 Task: Invite Team Member Softage.1@softage.net to Workspace CRM Implementation. Invite Team Member Softage.2@softage.net to Workspace CRM Implementation. Invite Team Member Softage.3@softage.net to Workspace CRM Implementation. Invite Team Member Softage.4@softage.net to Workspace CRM Implementation
Action: Mouse moved to (95, 42)
Screenshot: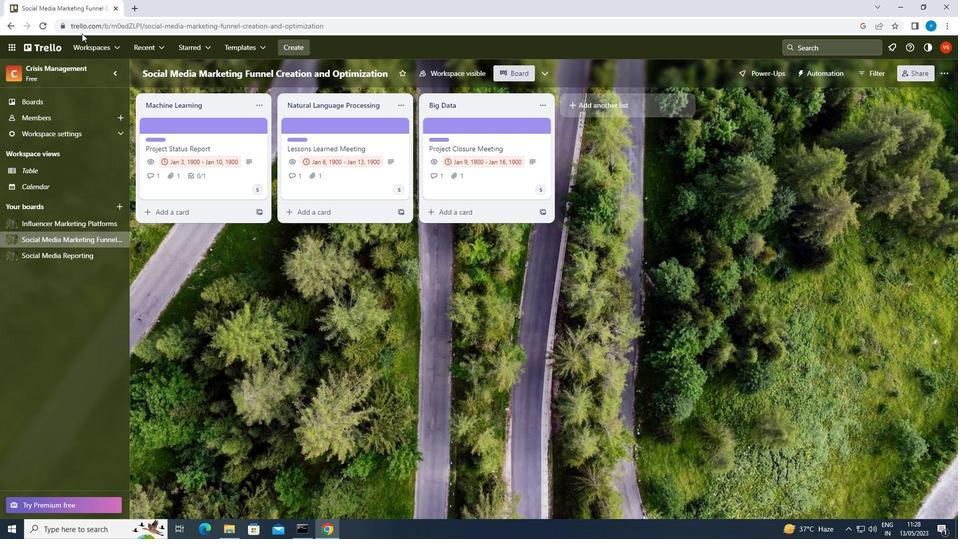
Action: Mouse pressed left at (95, 42)
Screenshot: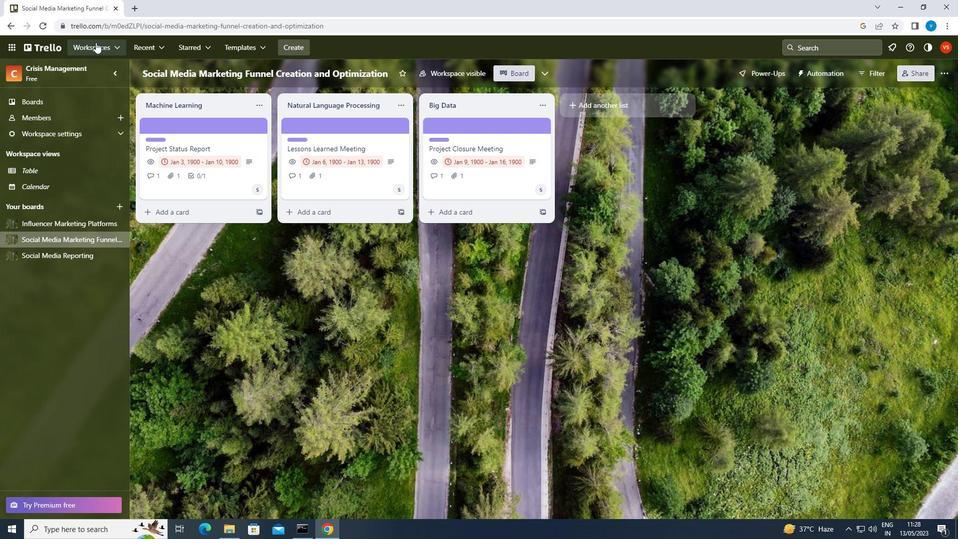 
Action: Mouse moved to (128, 365)
Screenshot: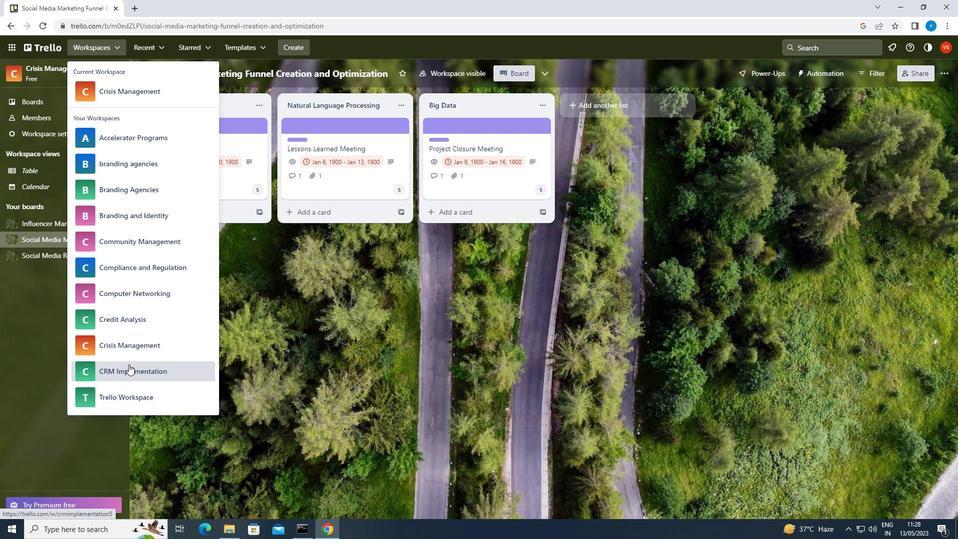 
Action: Mouse pressed left at (128, 365)
Screenshot: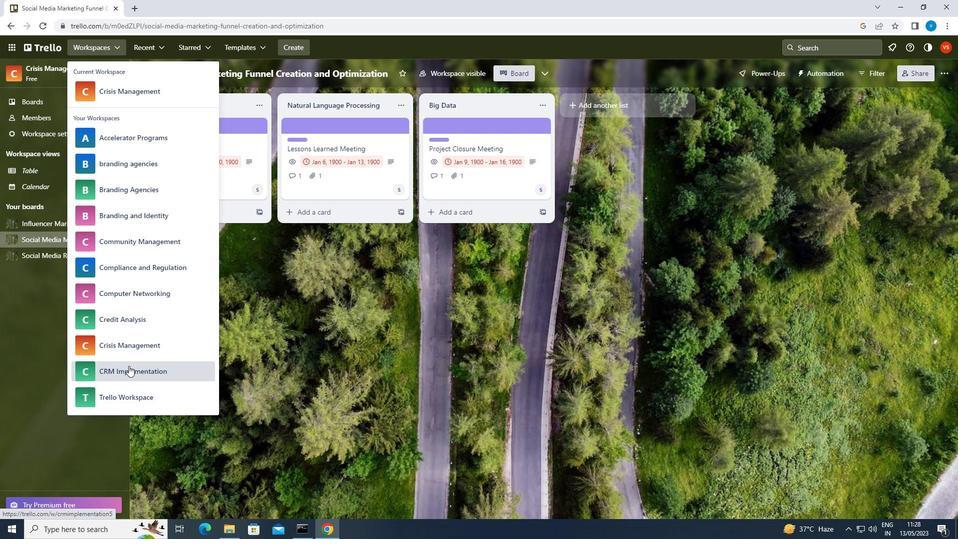 
Action: Mouse moved to (688, 83)
Screenshot: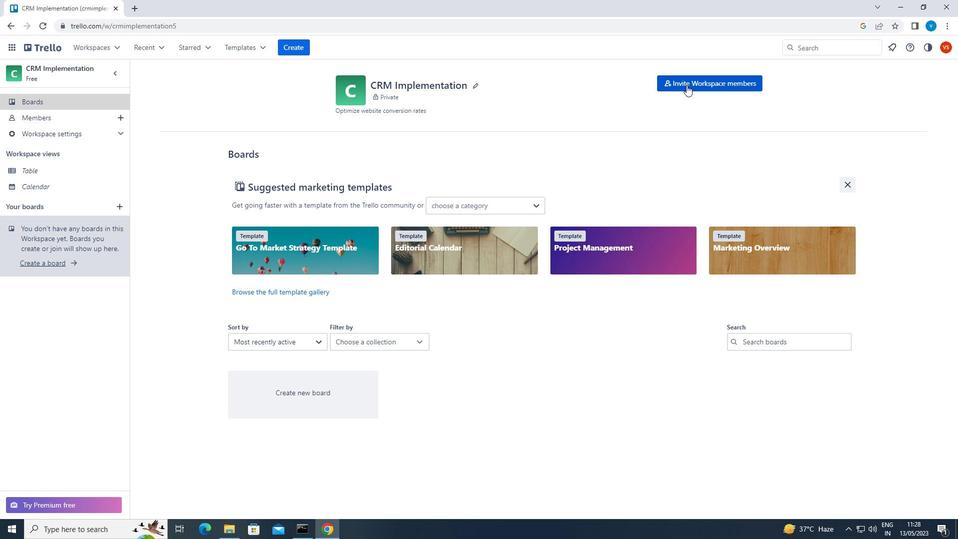 
Action: Mouse pressed left at (688, 83)
Screenshot: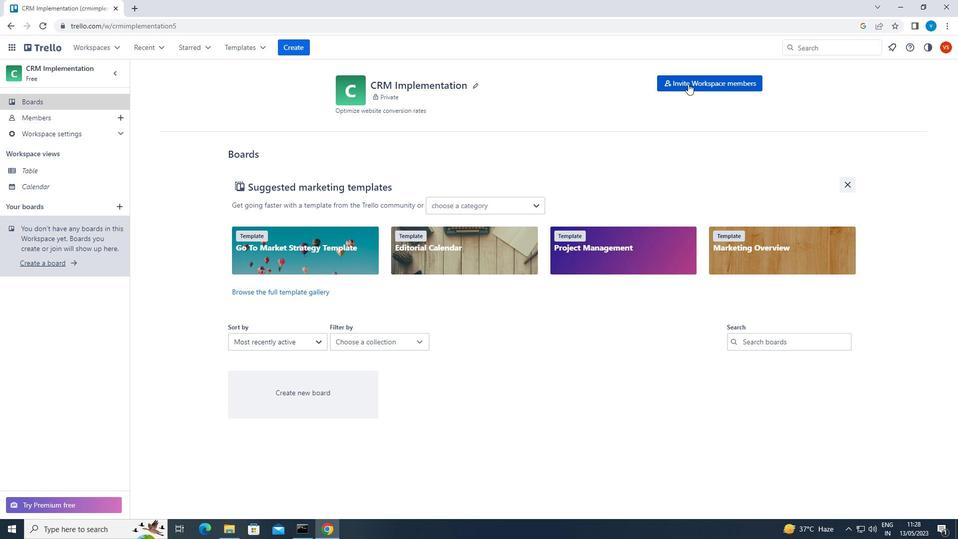 
Action: Mouse moved to (562, 205)
Screenshot: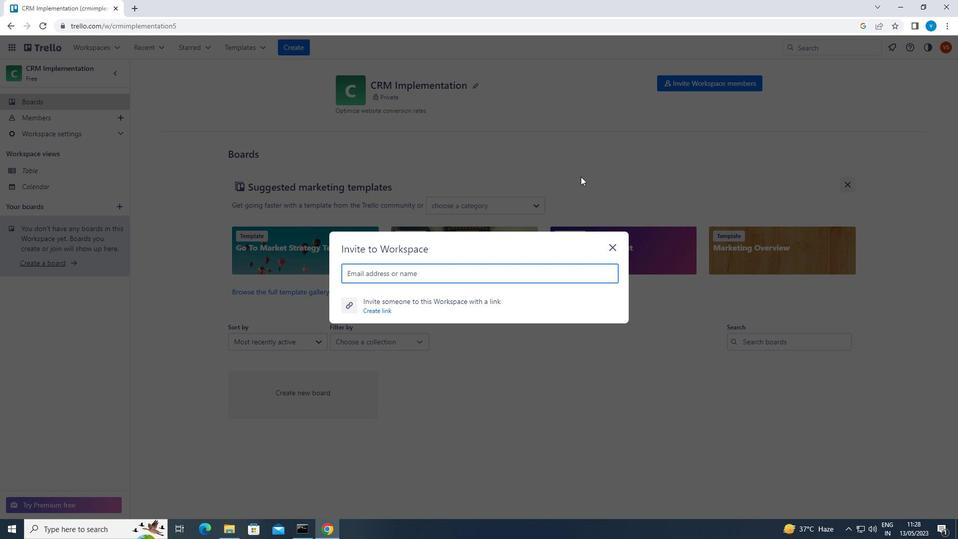 
Action: Key pressed <Key.shift>SOFTAGE.1<Key.shift>@SOFTAGE.NET
Screenshot: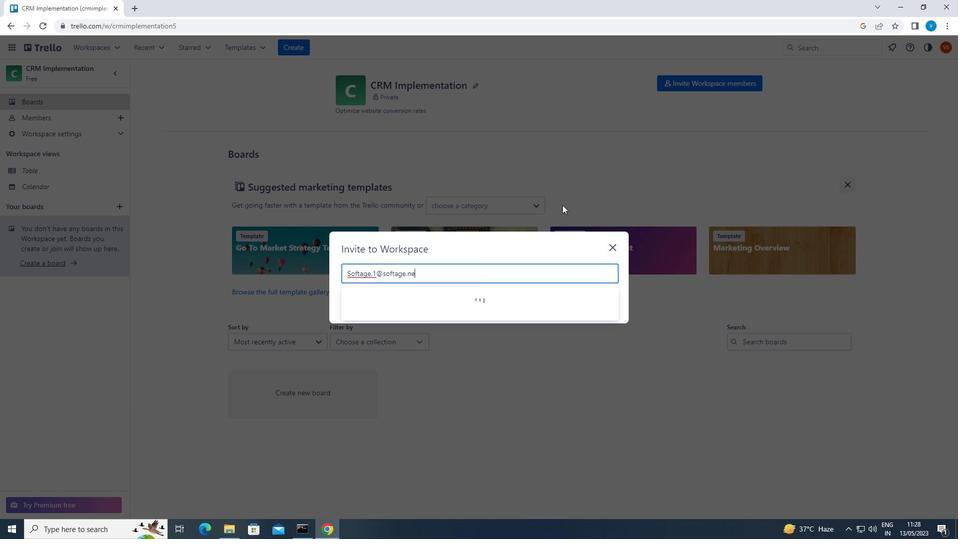 
Action: Mouse moved to (371, 298)
Screenshot: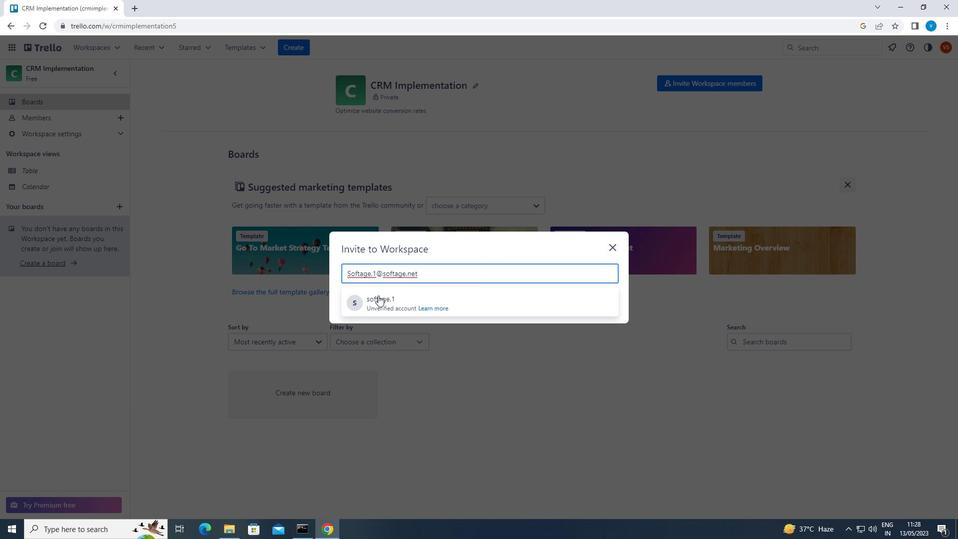 
Action: Mouse pressed left at (371, 298)
Screenshot: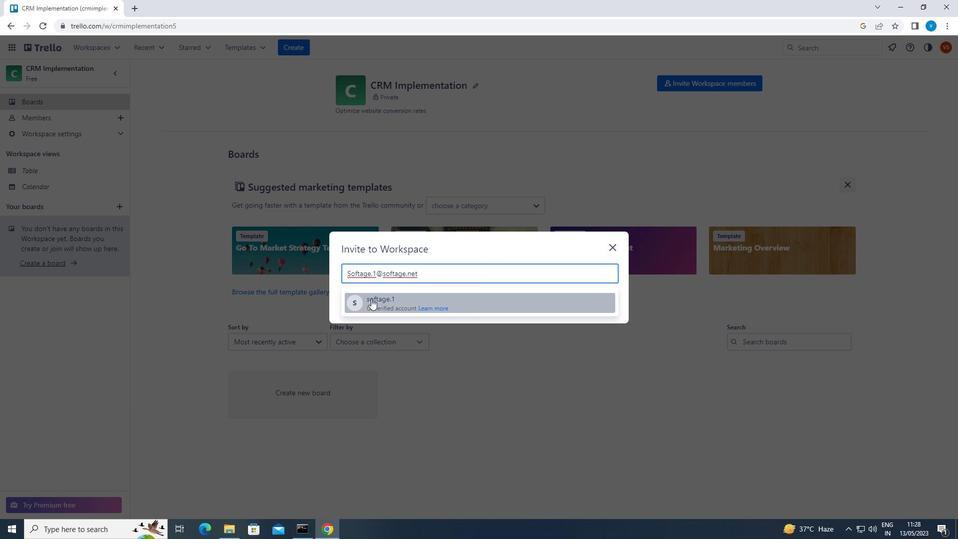 
Action: Mouse moved to (406, 257)
Screenshot: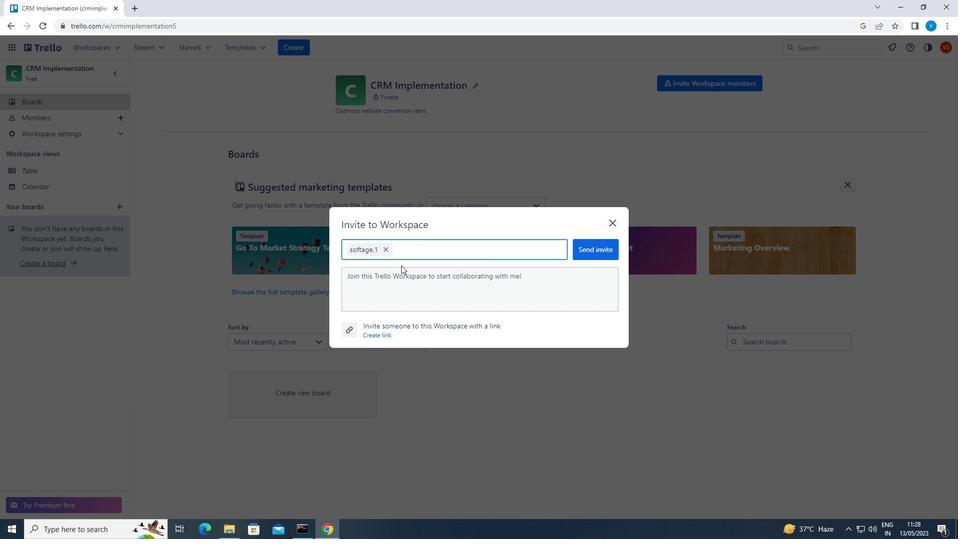 
Action: Key pressed <Key.shift>SOFTAGE.2<Key.shift>@SOFTAGE.NET
Screenshot: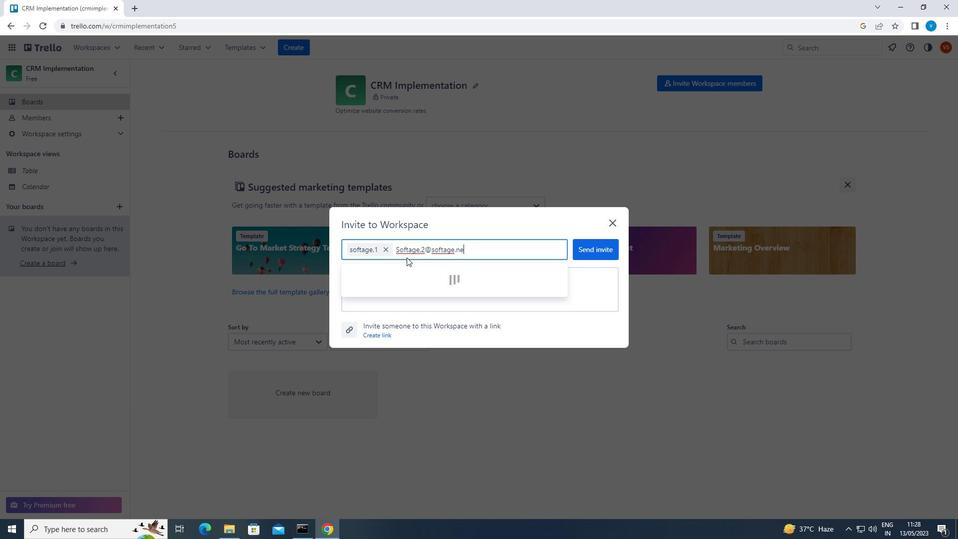 
Action: Mouse moved to (387, 273)
Screenshot: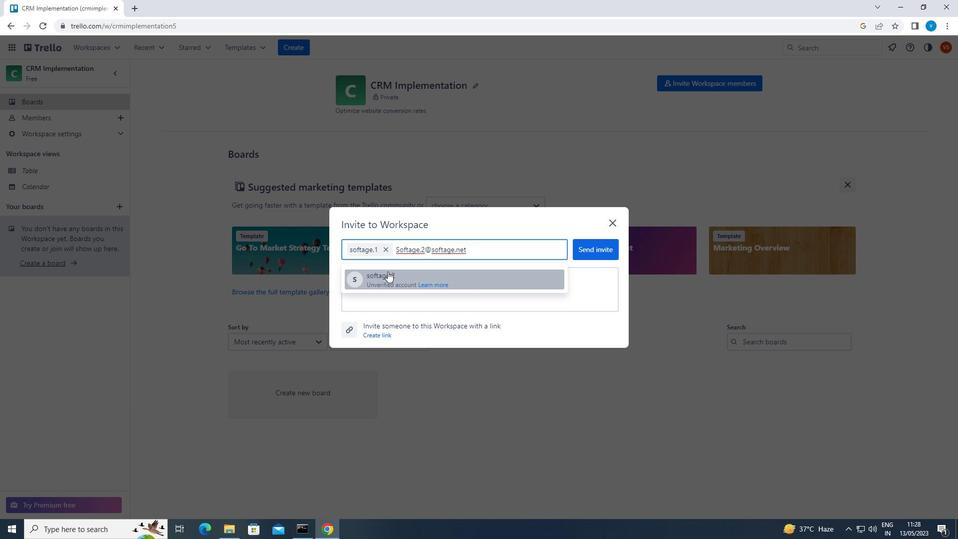 
Action: Mouse pressed left at (387, 273)
Screenshot: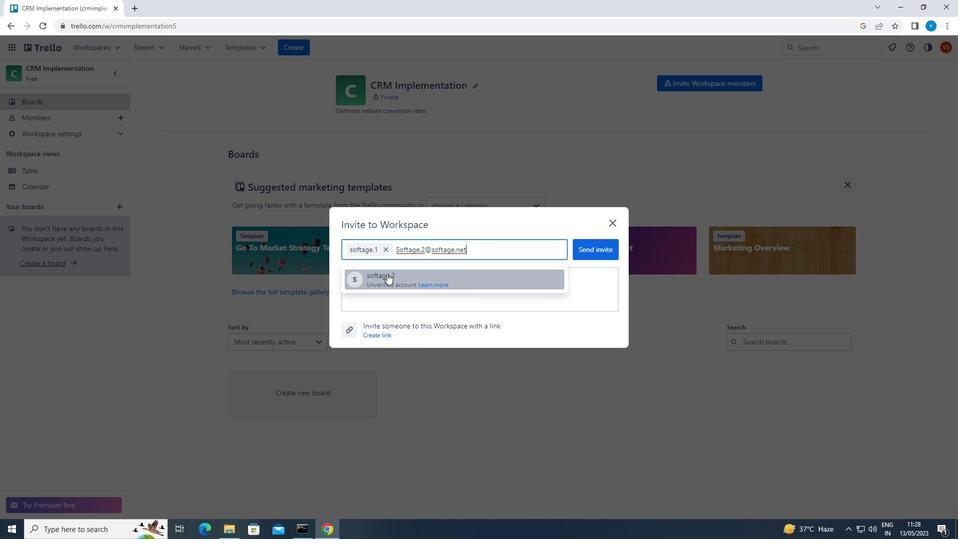 
Action: Mouse moved to (399, 266)
Screenshot: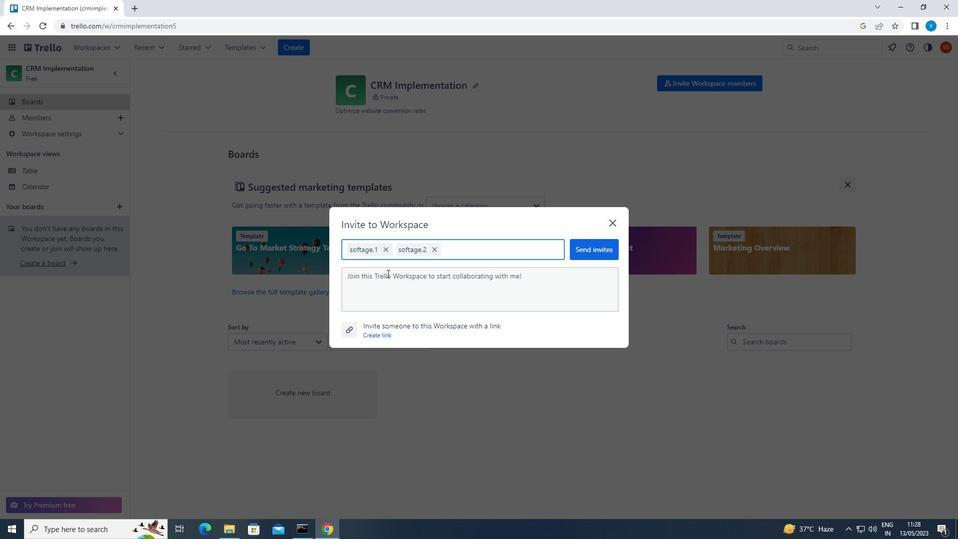 
Action: Key pressed <Key.shift>SOFTAGE.3<Key.shift>@SOFTAGE.NET
Screenshot: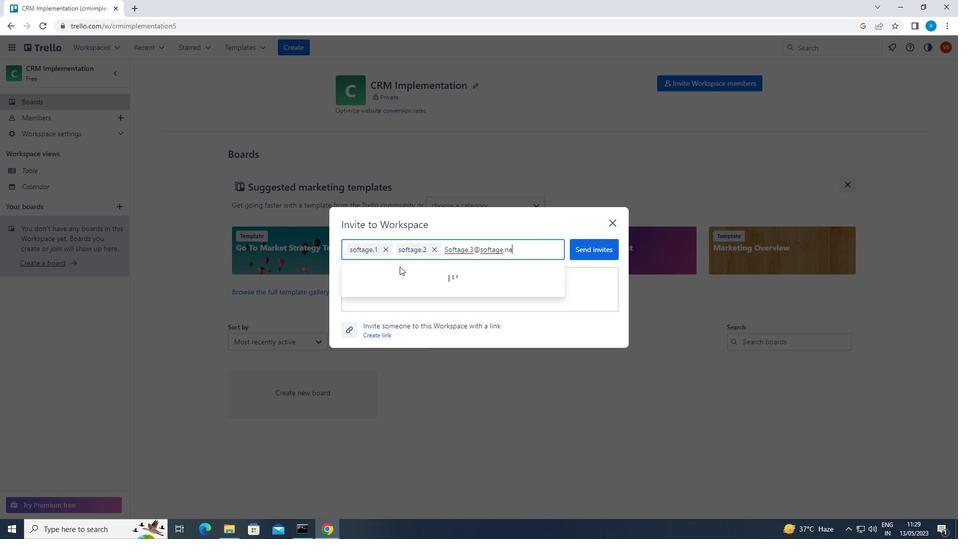 
Action: Mouse moved to (391, 275)
Screenshot: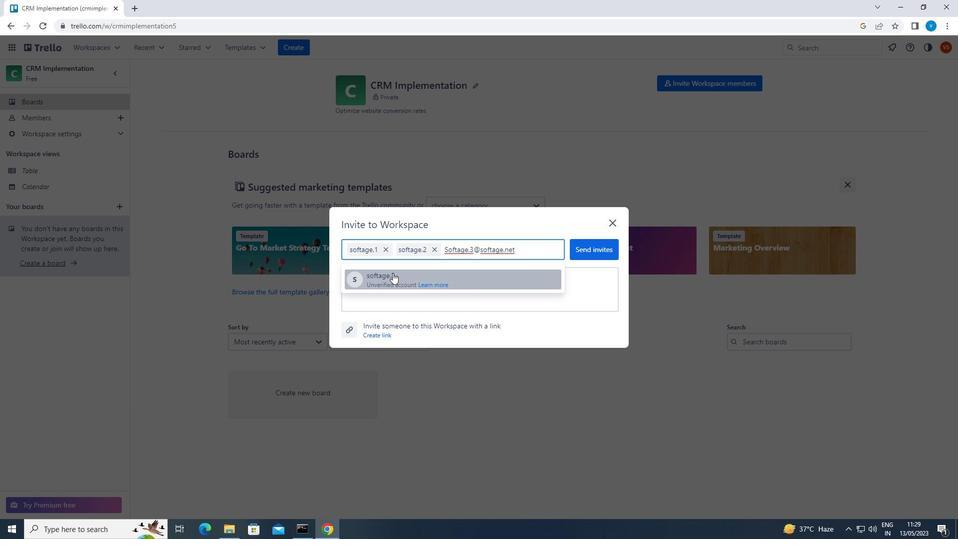
Action: Mouse pressed left at (391, 275)
Screenshot: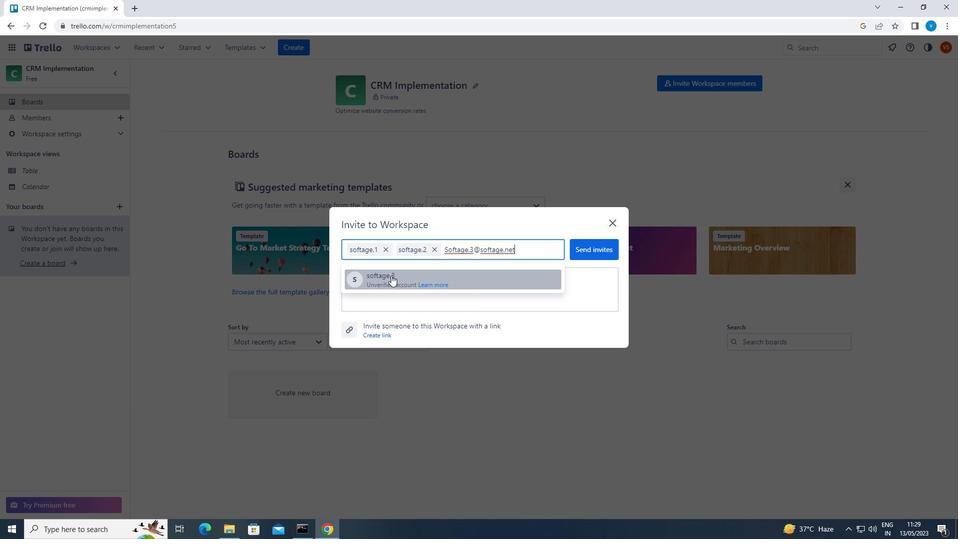
Action: Key pressed <Key.shift>SOFTAGE.4<Key.shift>@SOFTAGE.NET
Screenshot: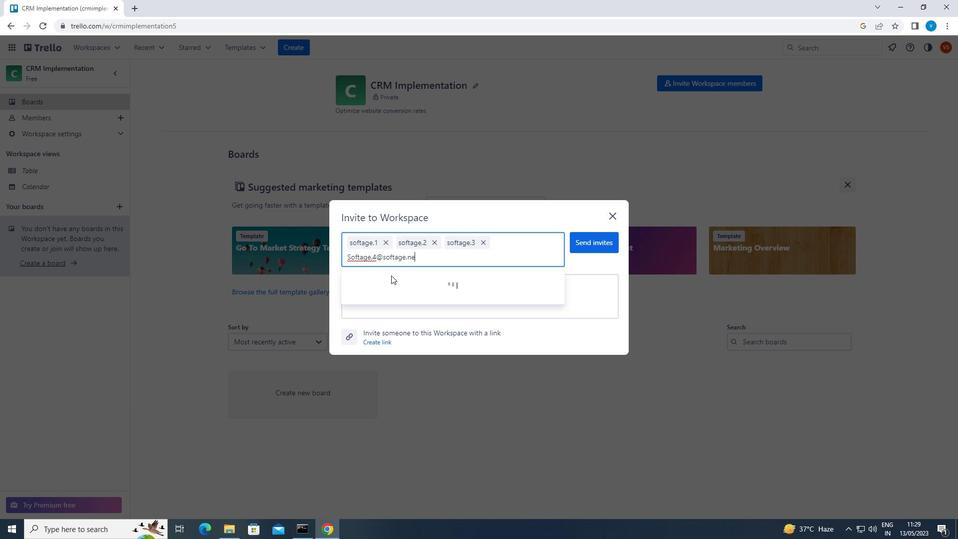 
Action: Mouse moved to (385, 281)
Screenshot: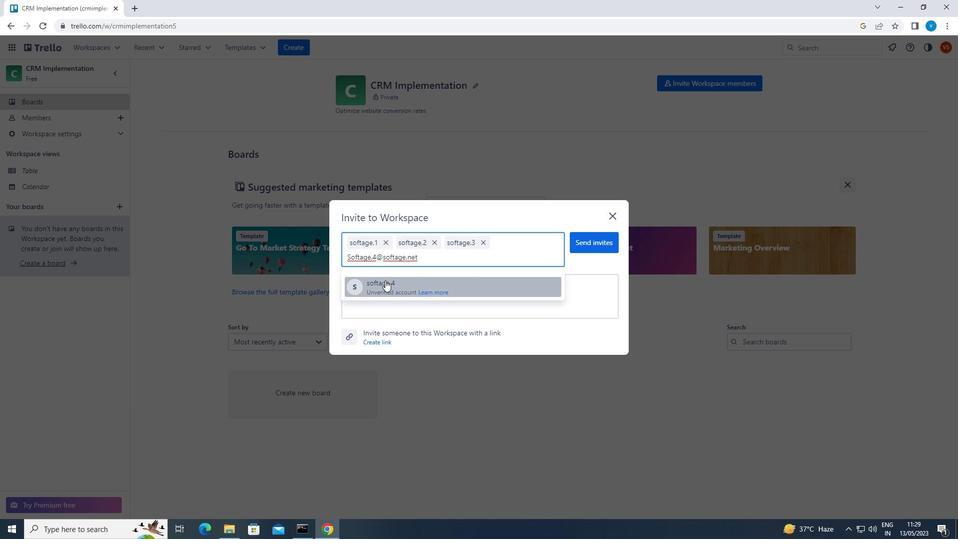 
Action: Mouse pressed left at (385, 281)
Screenshot: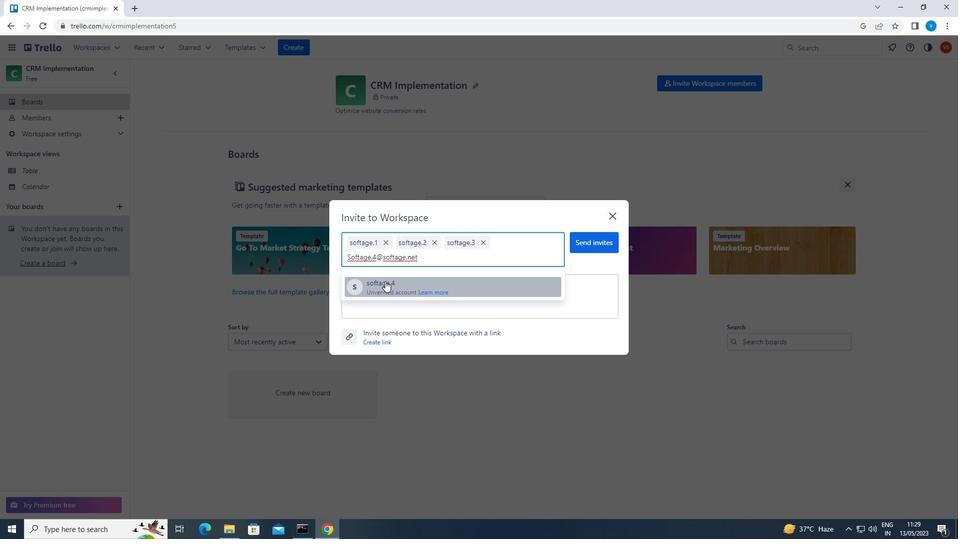 
Action: Mouse moved to (581, 246)
Screenshot: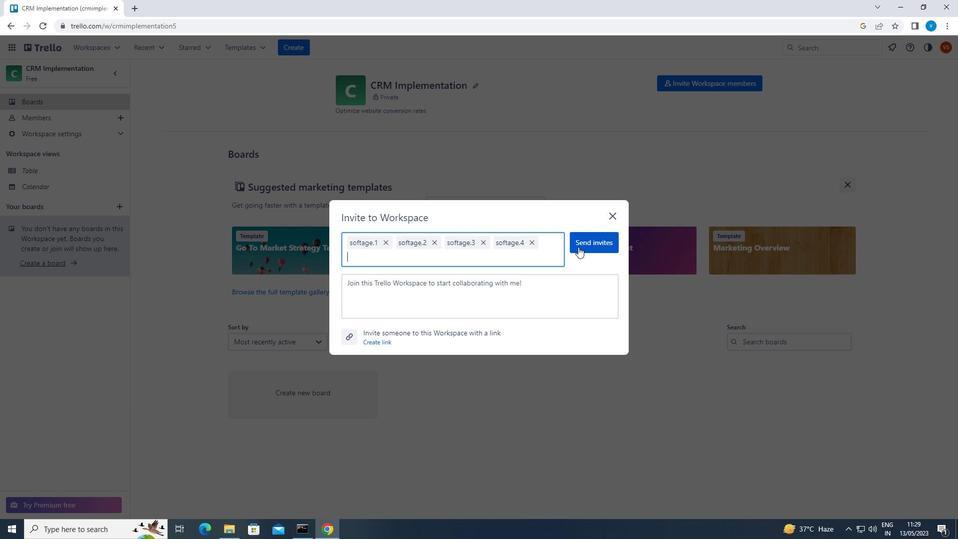 
Action: Mouse pressed left at (581, 246)
Screenshot: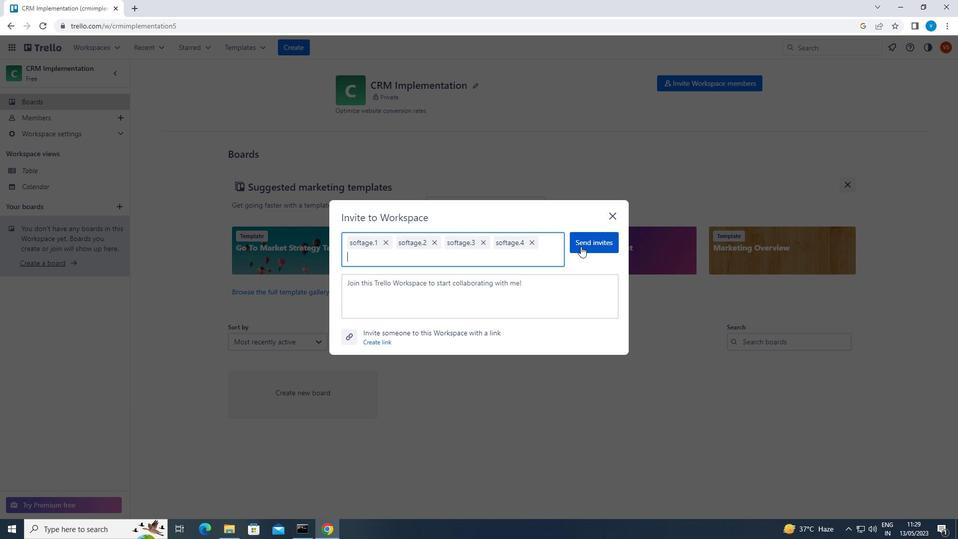
